 Task: Create a rule when the due date is marked asincomplete in a card by me.
Action: Mouse pressed left at (797, 237)
Screenshot: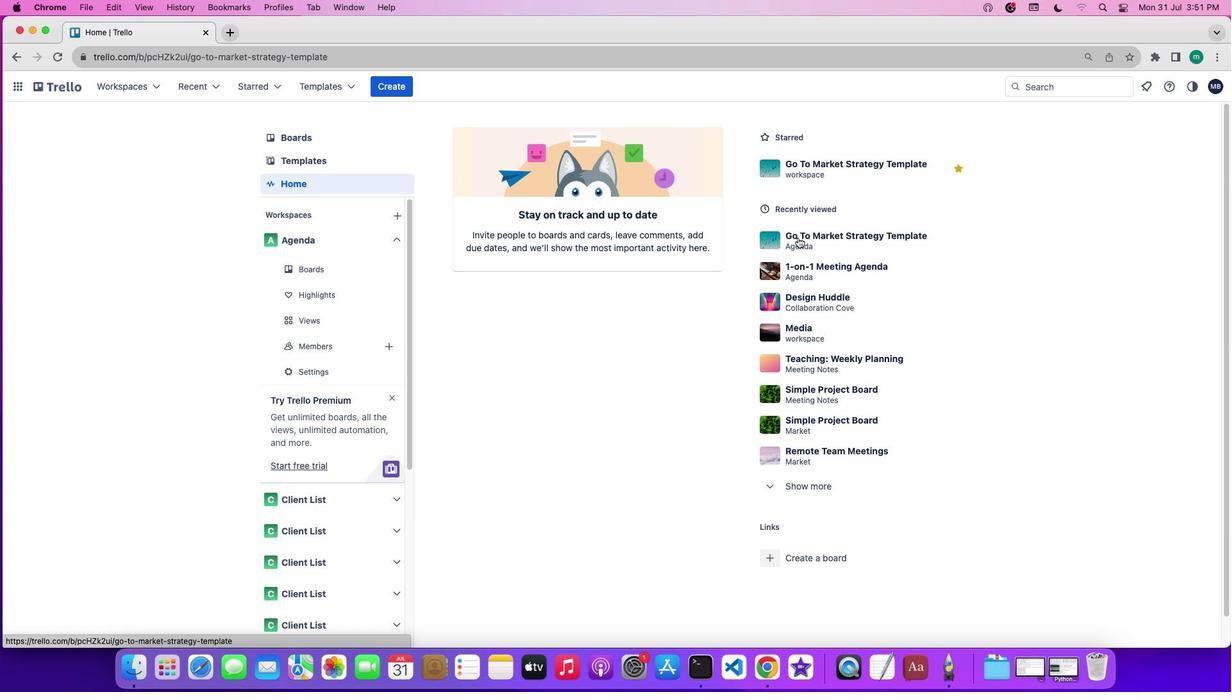 
Action: Mouse moved to (1062, 279)
Screenshot: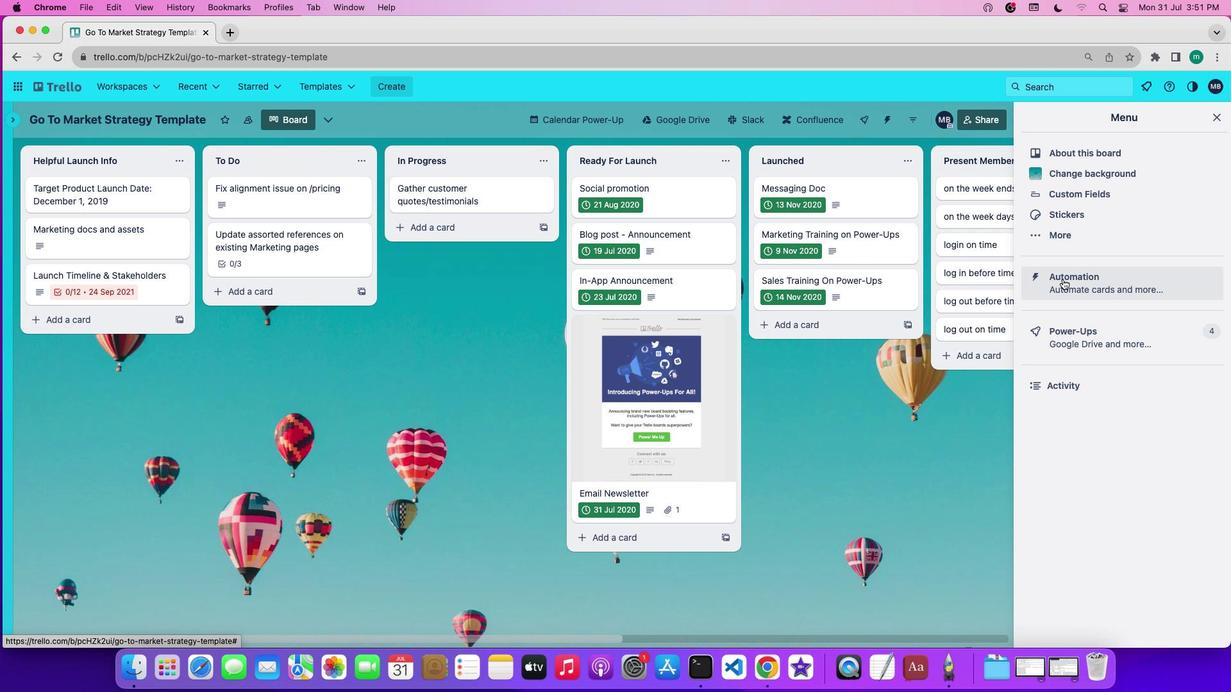
Action: Mouse pressed left at (1062, 279)
Screenshot: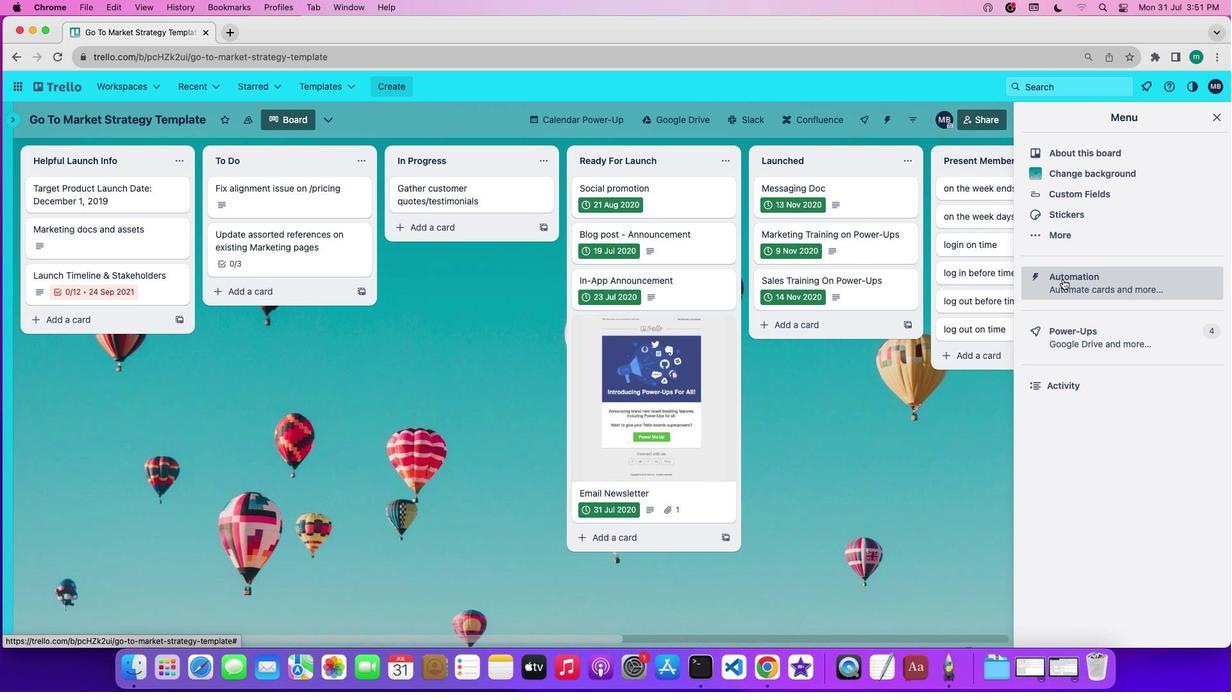 
Action: Mouse moved to (65, 227)
Screenshot: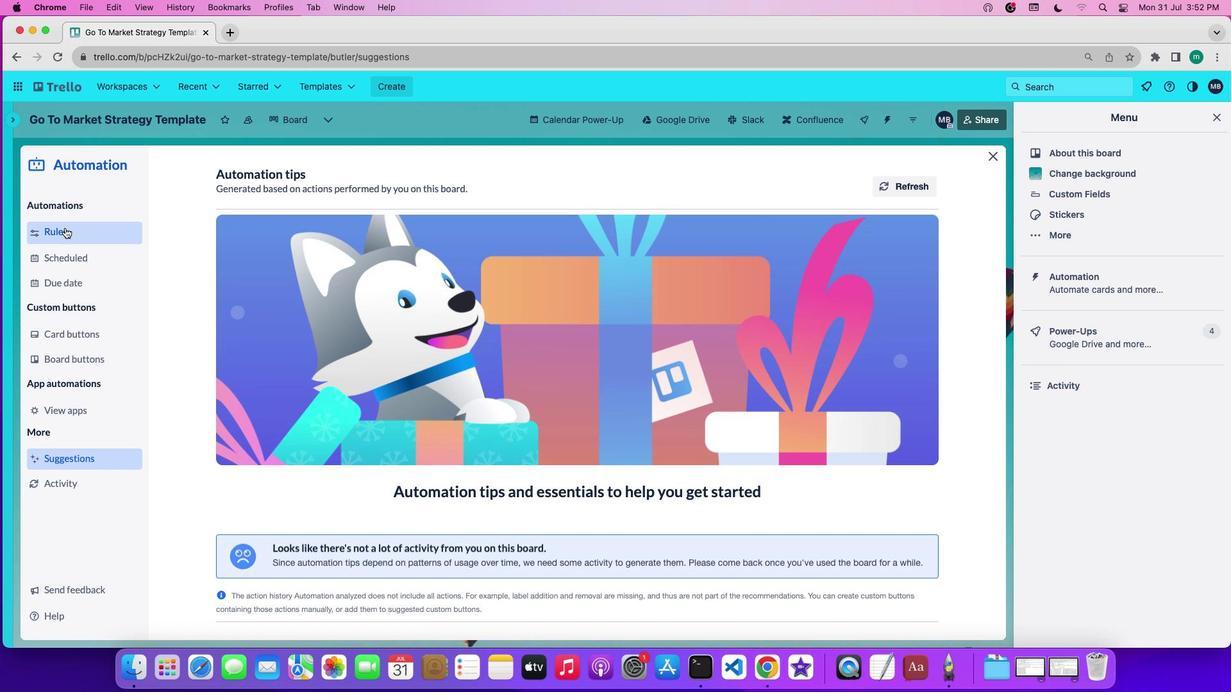 
Action: Mouse pressed left at (65, 227)
Screenshot: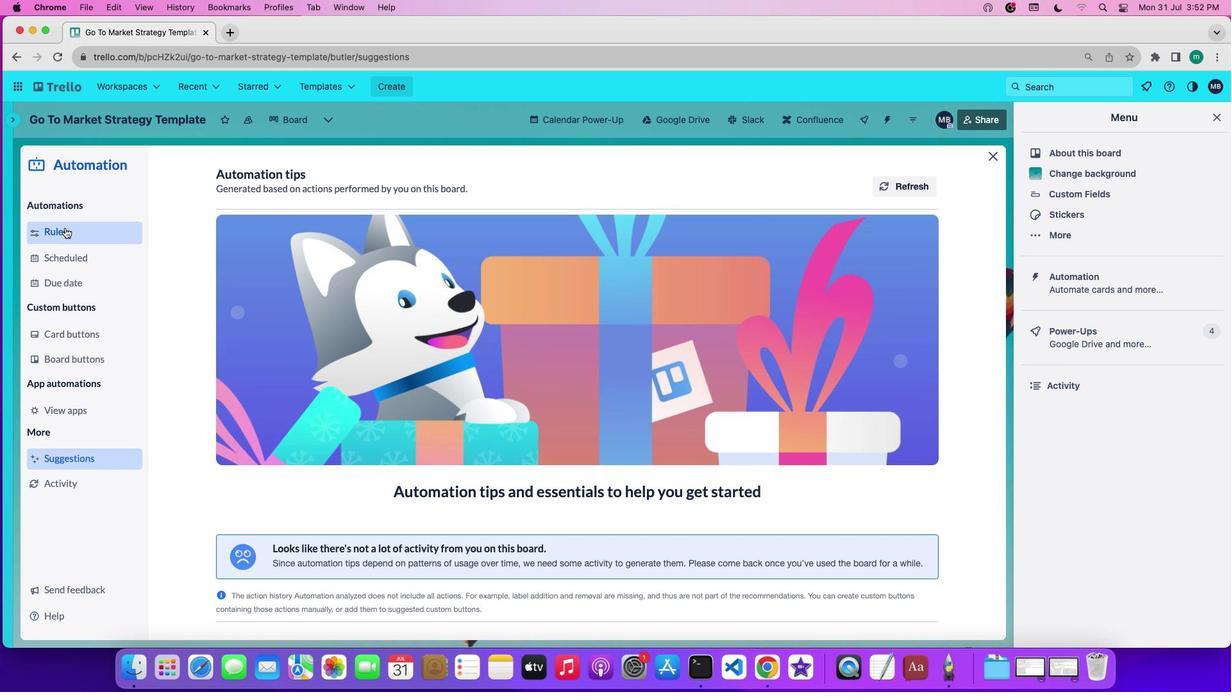 
Action: Mouse moved to (324, 457)
Screenshot: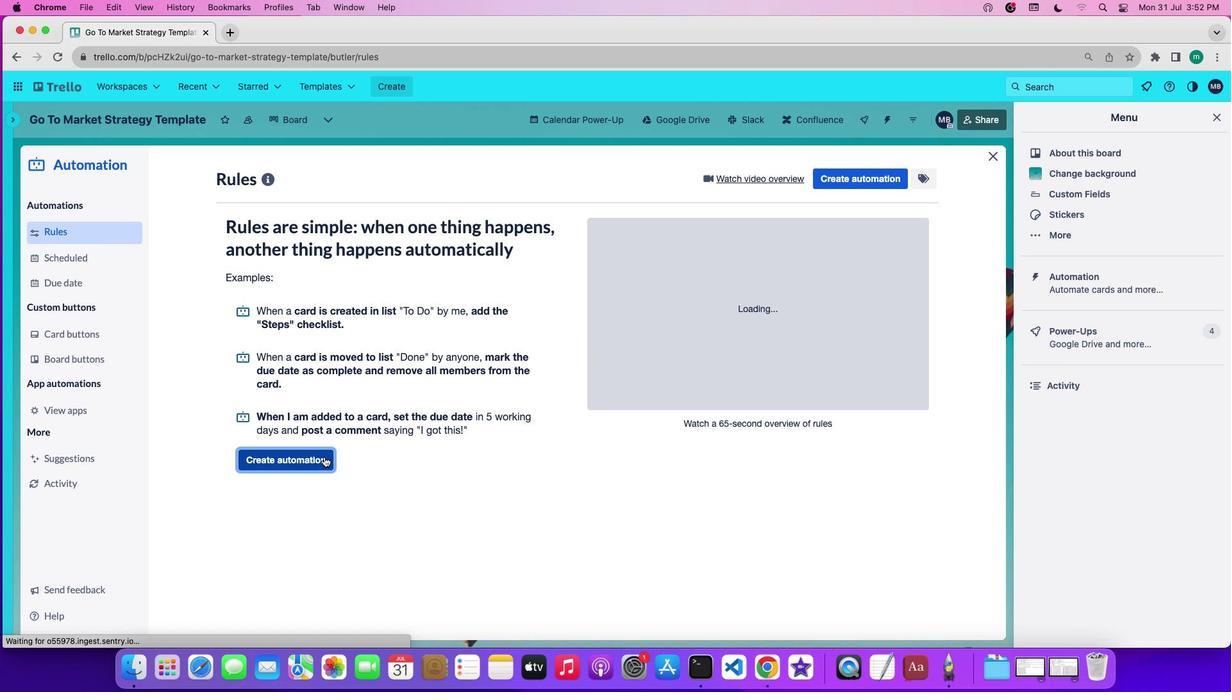 
Action: Mouse pressed left at (324, 457)
Screenshot: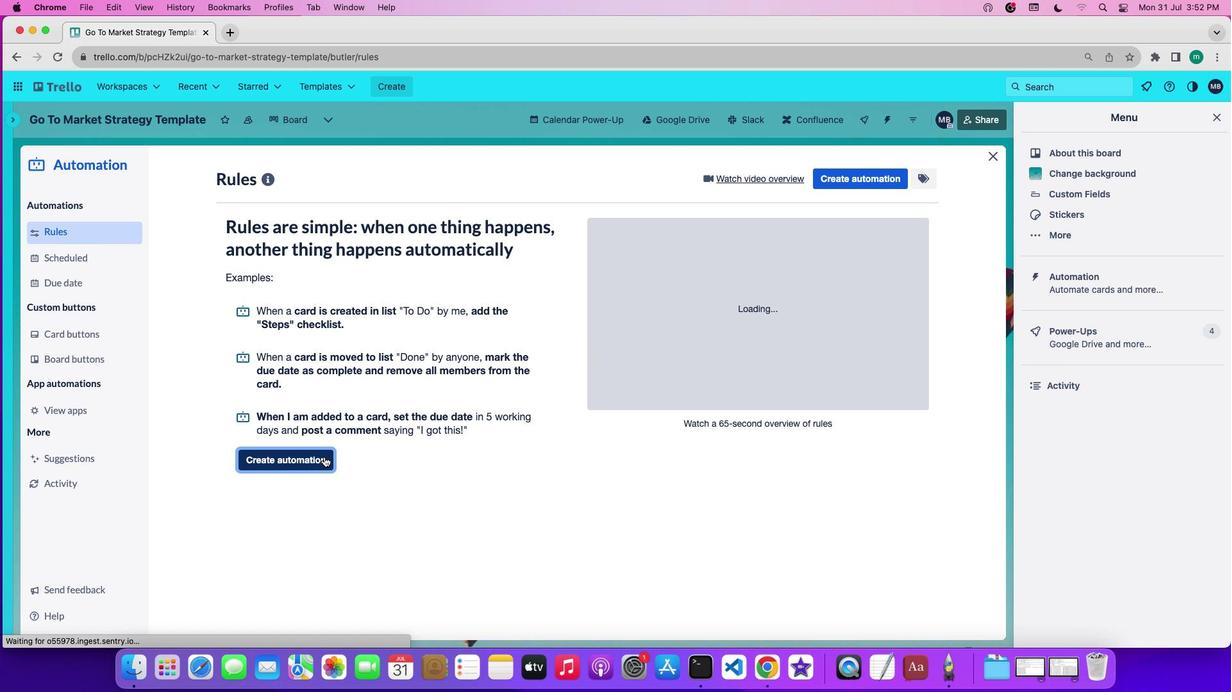 
Action: Mouse moved to (635, 306)
Screenshot: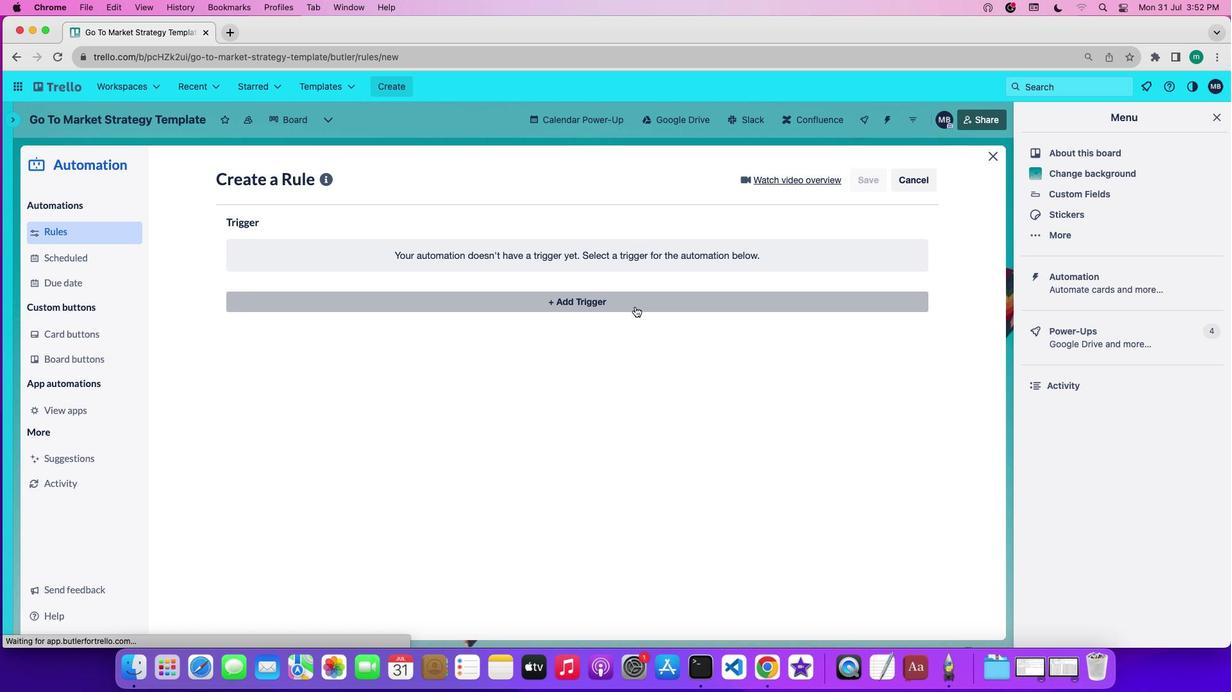 
Action: Mouse pressed left at (635, 306)
Screenshot: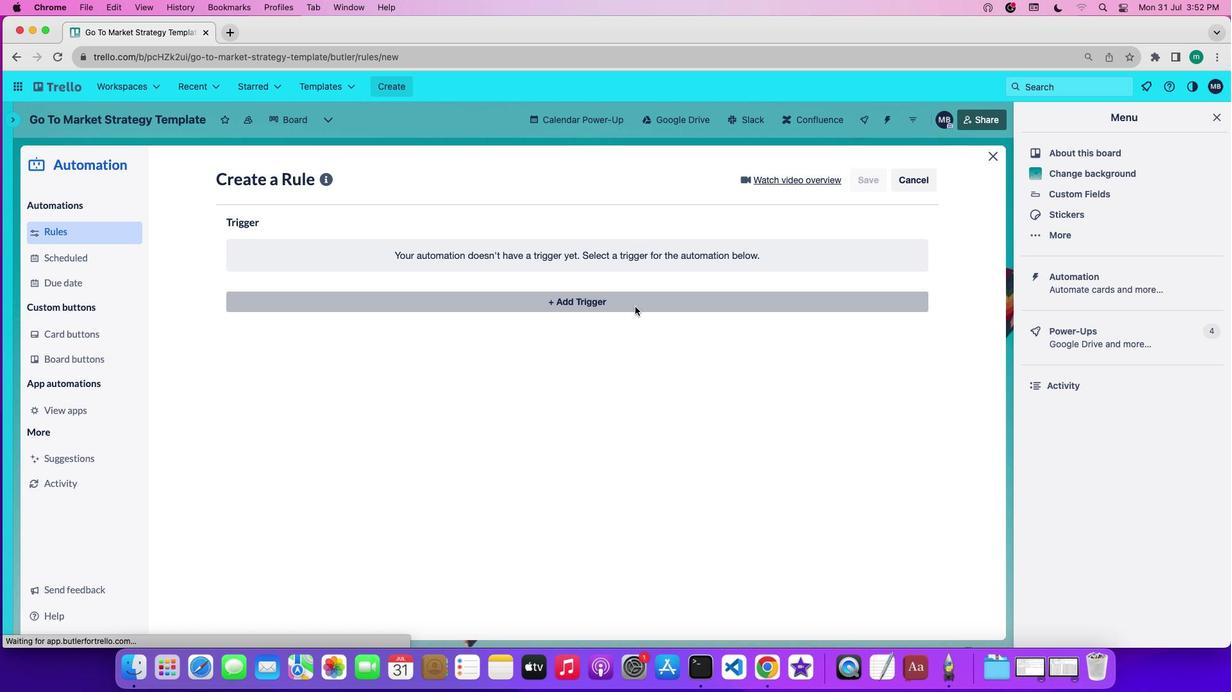 
Action: Mouse moved to (363, 348)
Screenshot: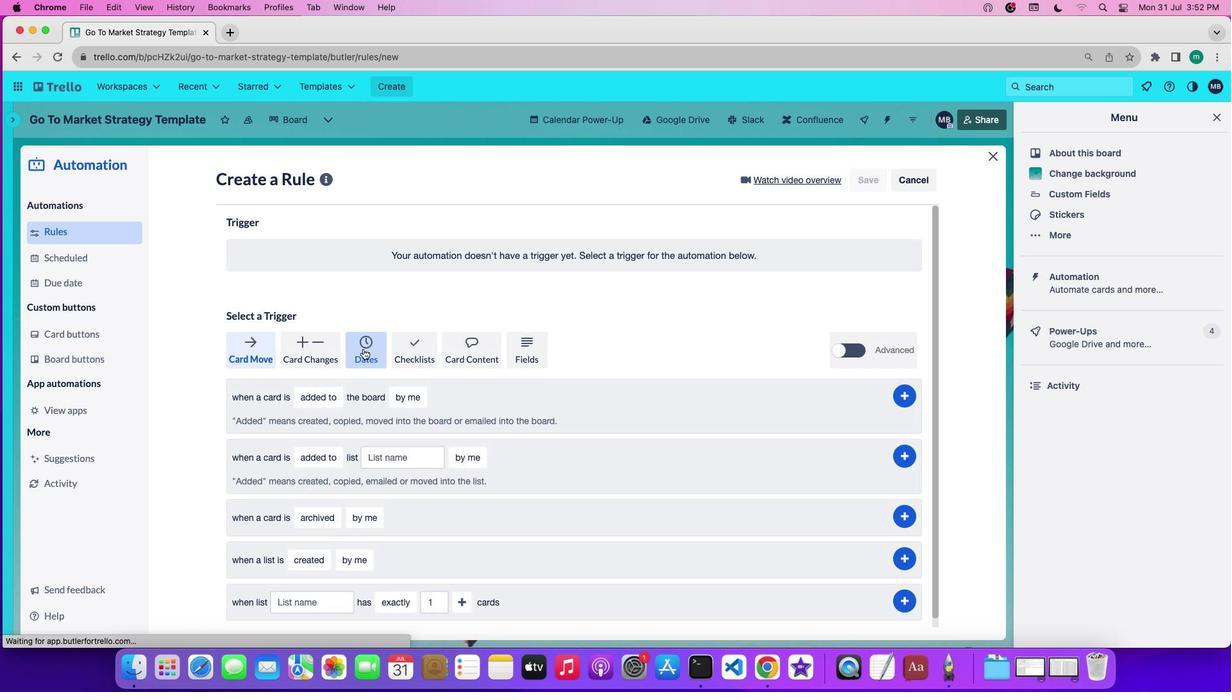 
Action: Mouse pressed left at (363, 348)
Screenshot: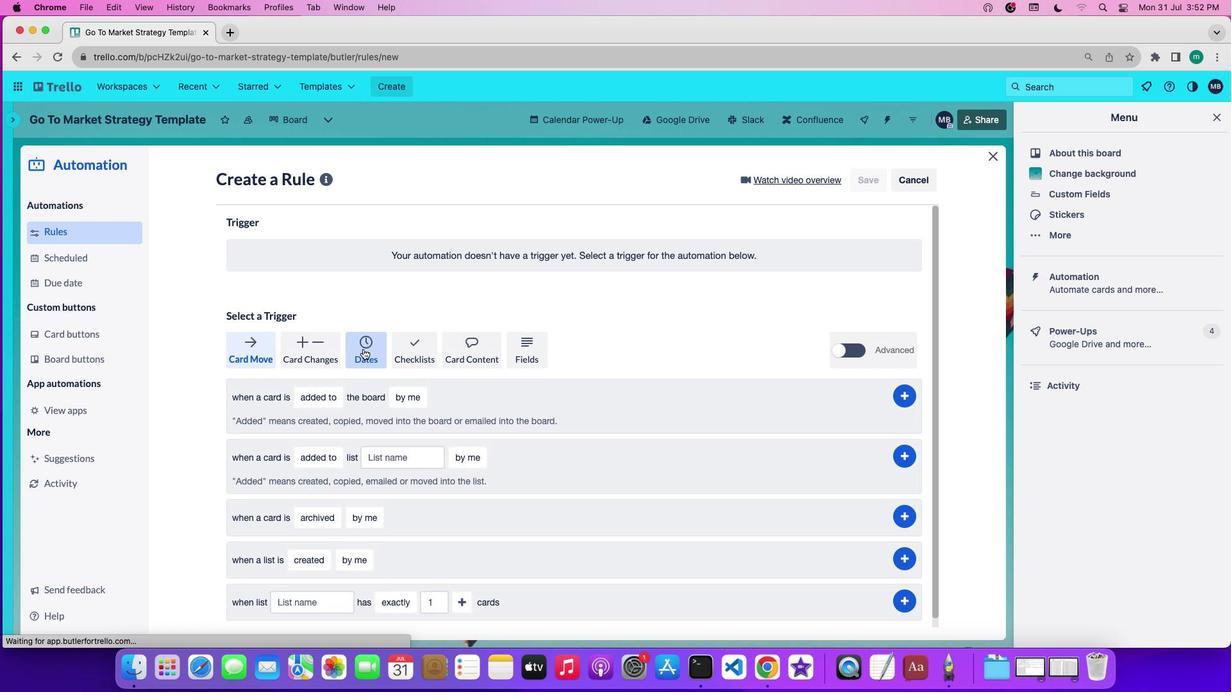 
Action: Mouse moved to (383, 460)
Screenshot: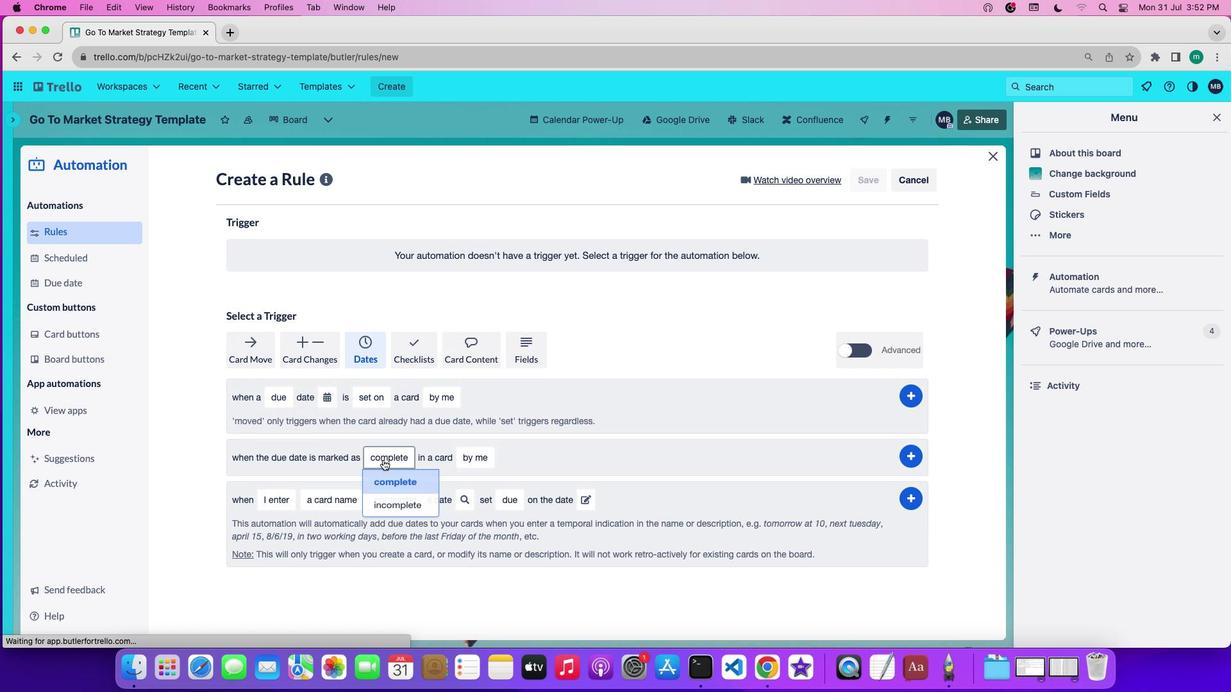 
Action: Mouse pressed left at (383, 460)
Screenshot: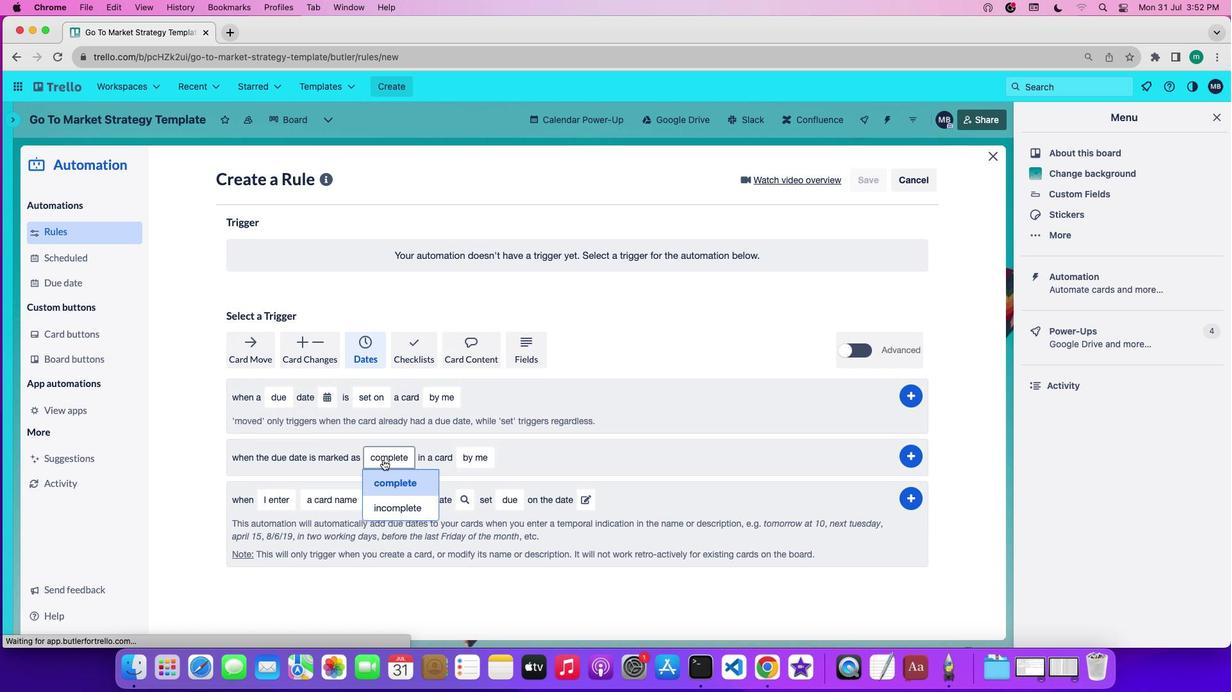 
Action: Mouse moved to (399, 503)
Screenshot: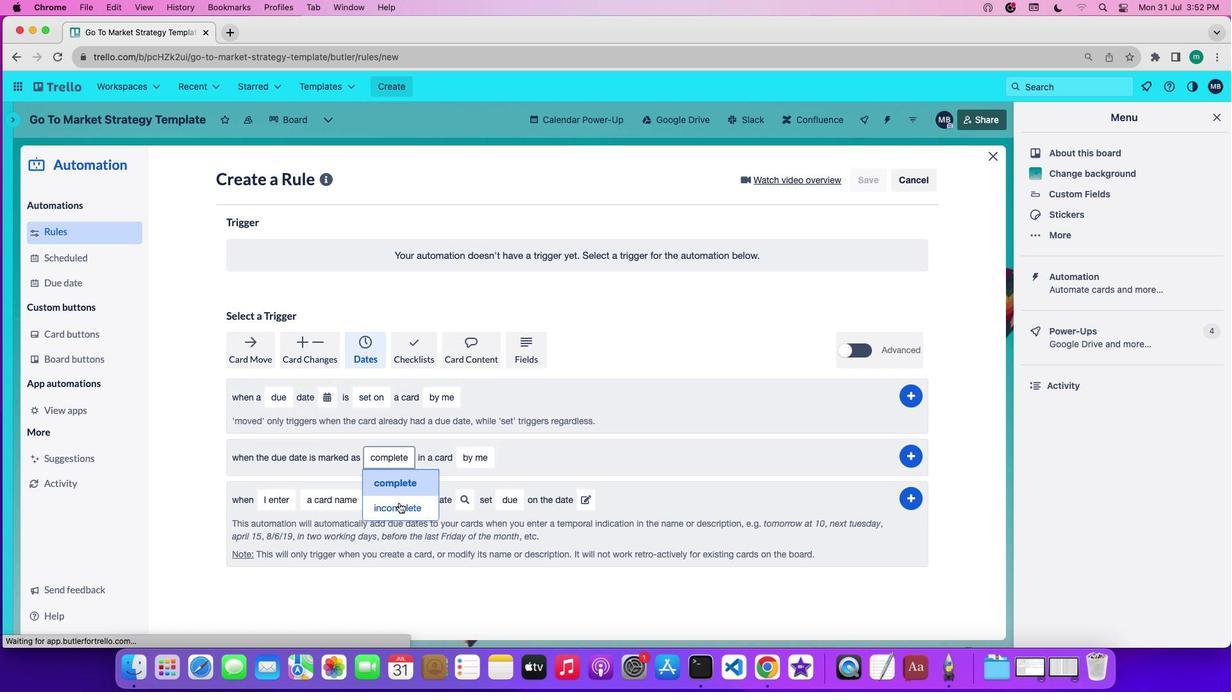 
Action: Mouse pressed left at (399, 503)
Screenshot: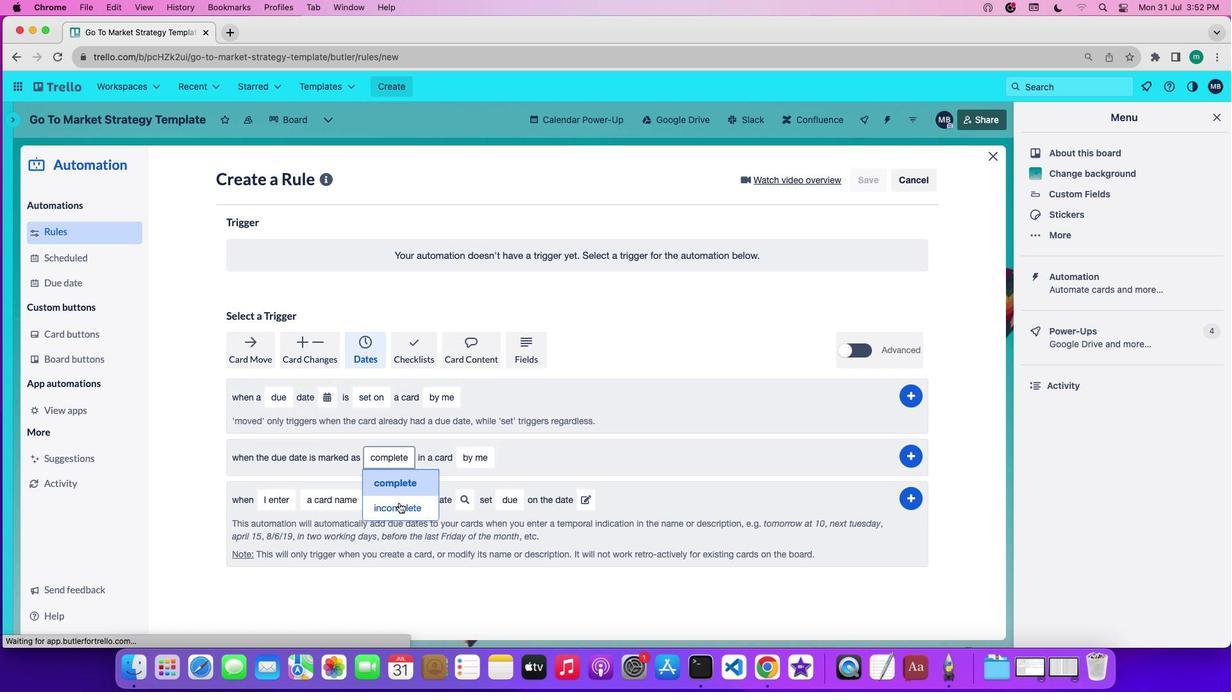 
Action: Mouse moved to (480, 465)
Screenshot: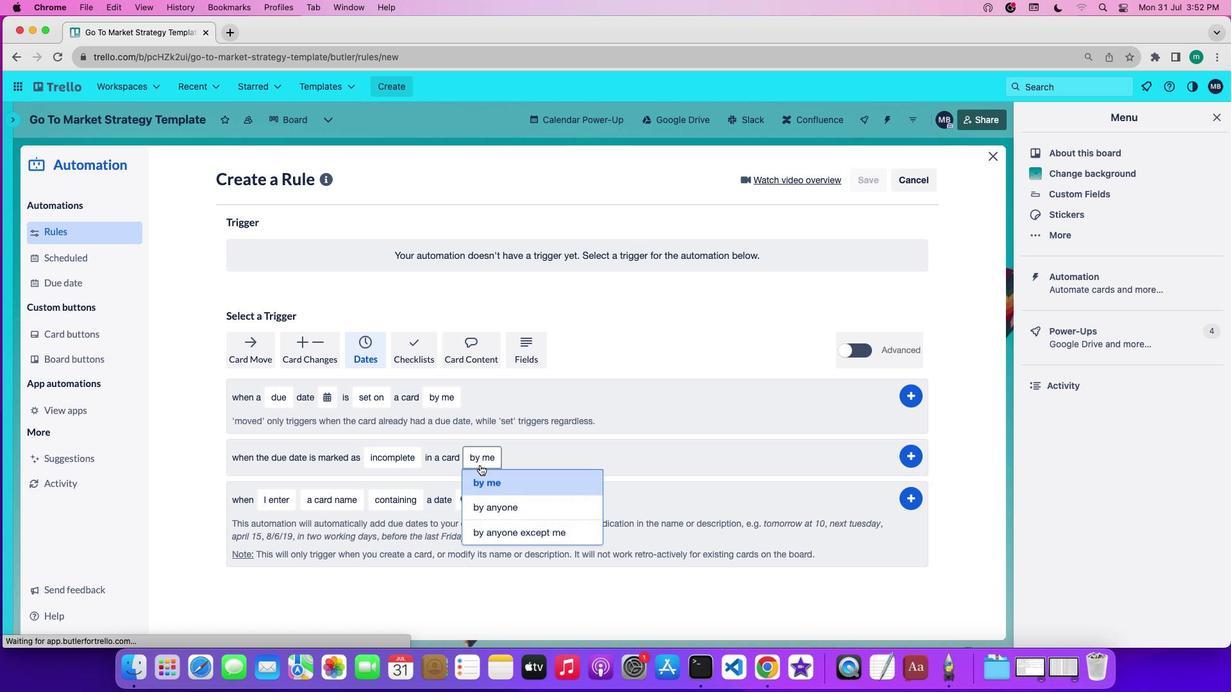 
Action: Mouse pressed left at (480, 465)
Screenshot: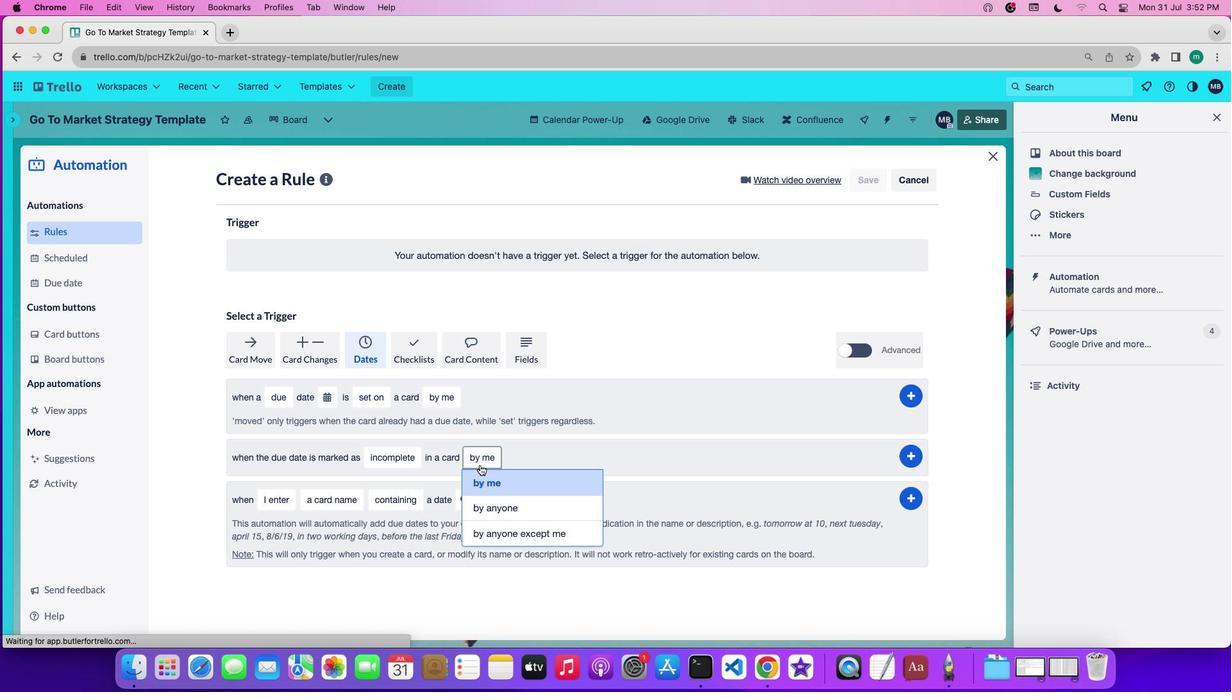 
Action: Mouse moved to (486, 481)
Screenshot: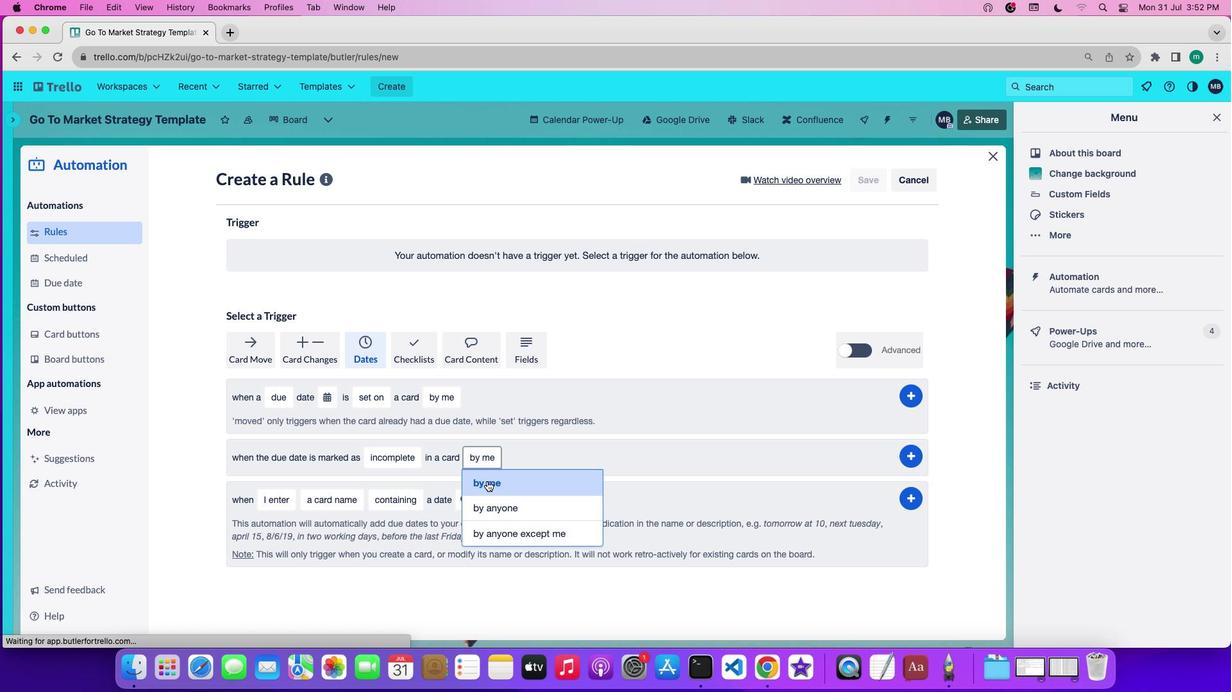 
Action: Mouse pressed left at (486, 481)
Screenshot: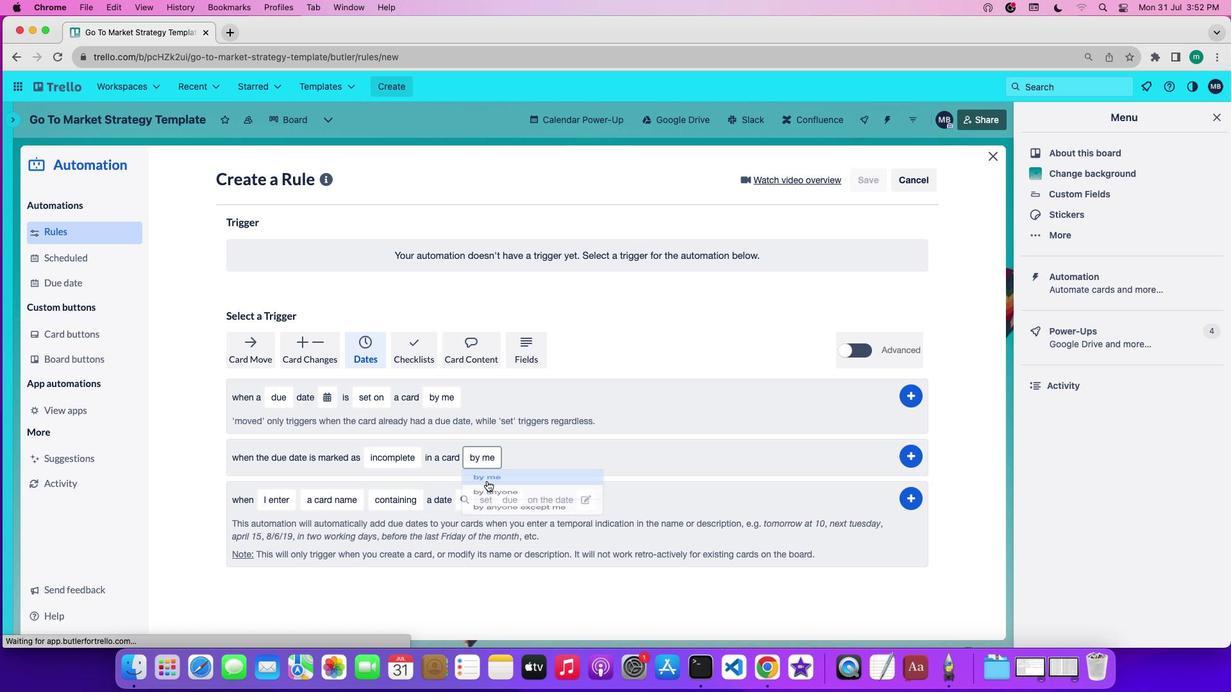 
Action: Mouse moved to (915, 458)
Screenshot: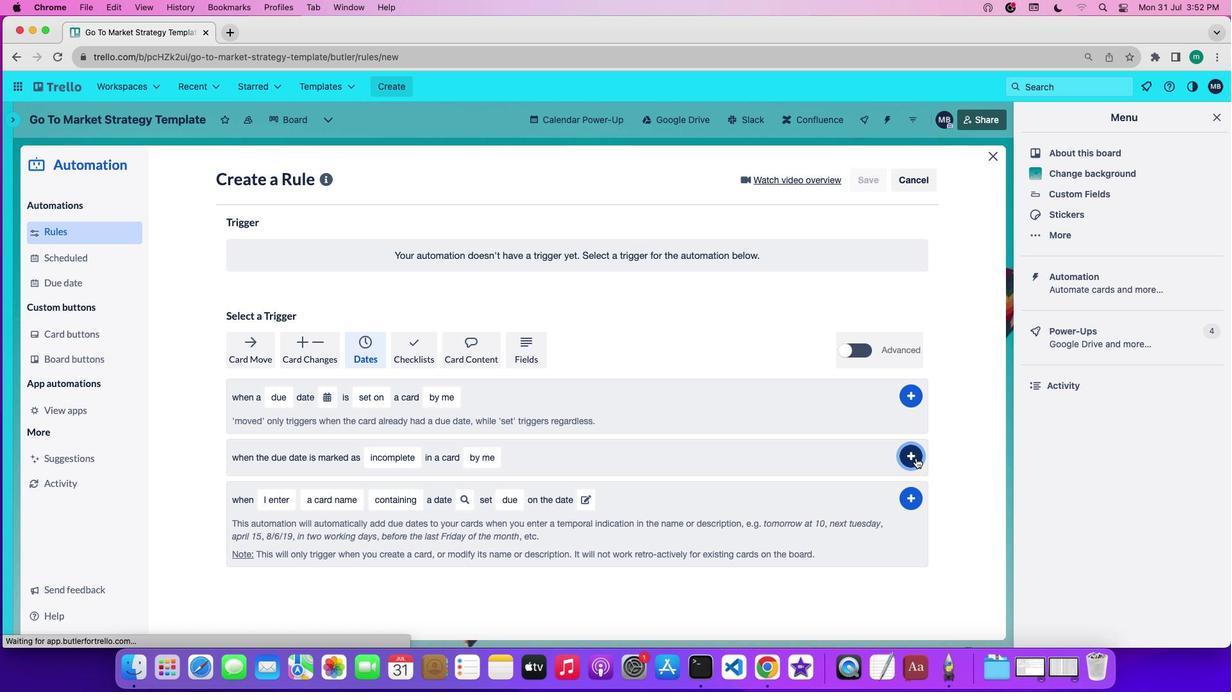 
Action: Mouse pressed left at (915, 458)
Screenshot: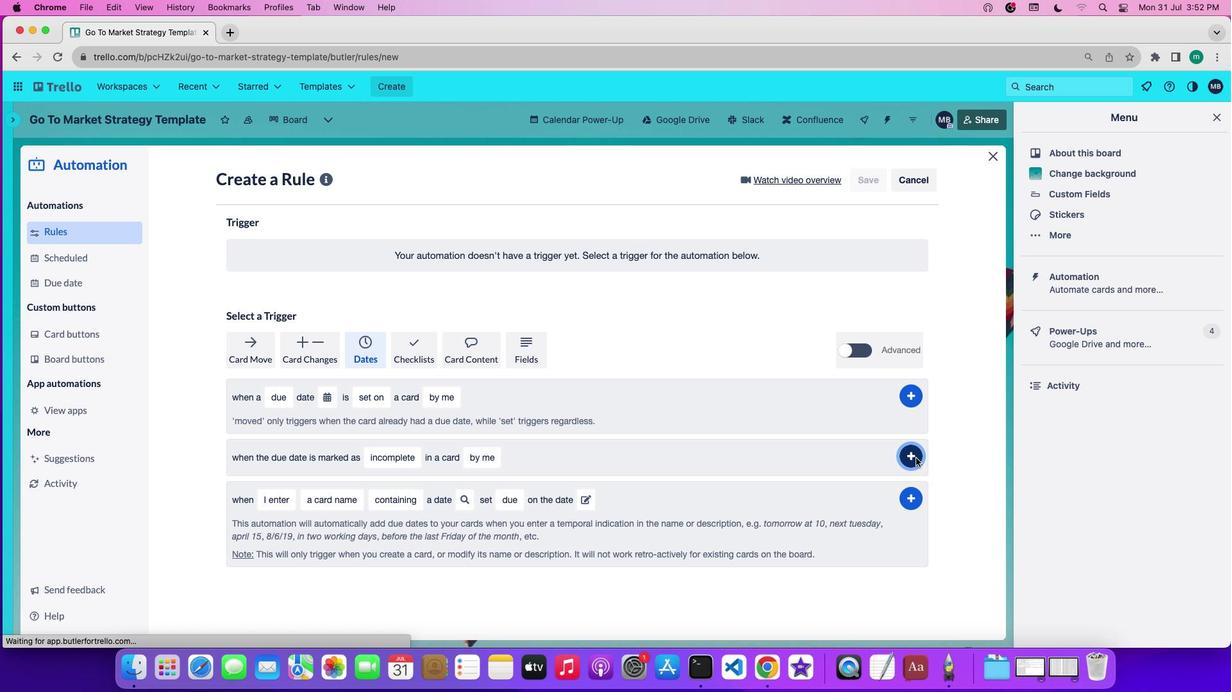 
Action: Mouse moved to (727, 442)
Screenshot: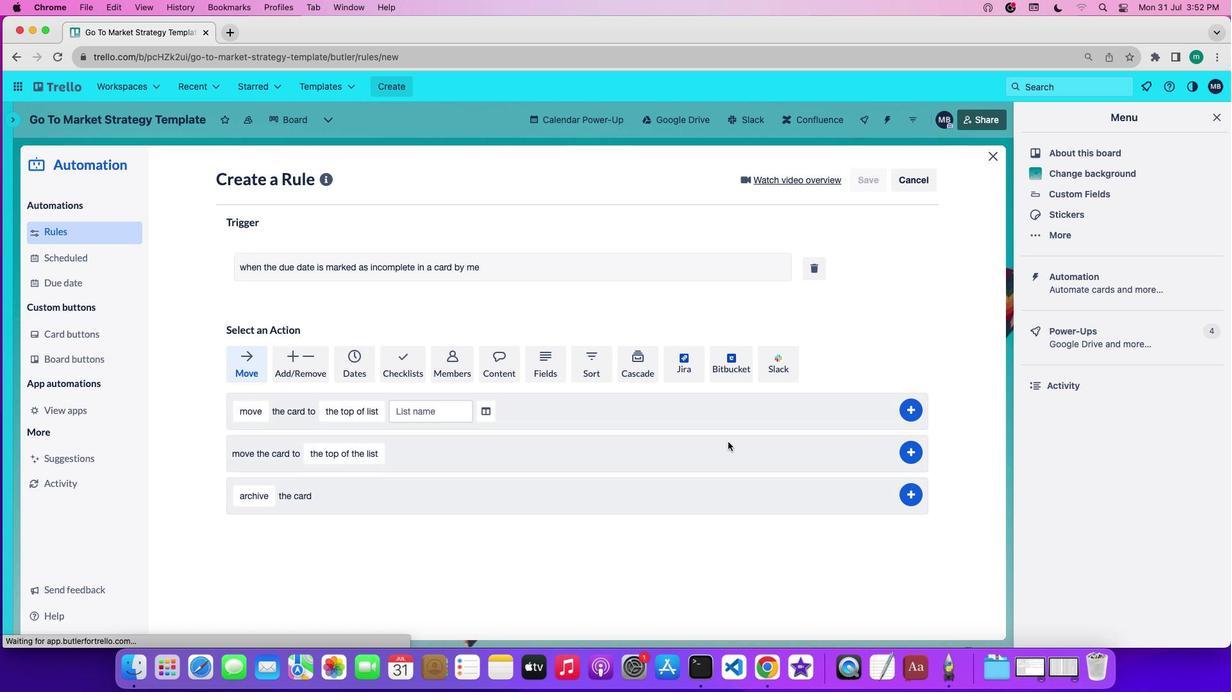 
